 Task: In the sheet Budget Analysis ToolFont size of heading  18 Font style of dataoswald 'Font size of data '9 Alignment of headline & dataAlign center.   Fill color in heading, Red Font color of dataIn the sheet   Elevation Sales review   book
Action: Mouse moved to (68, 120)
Screenshot: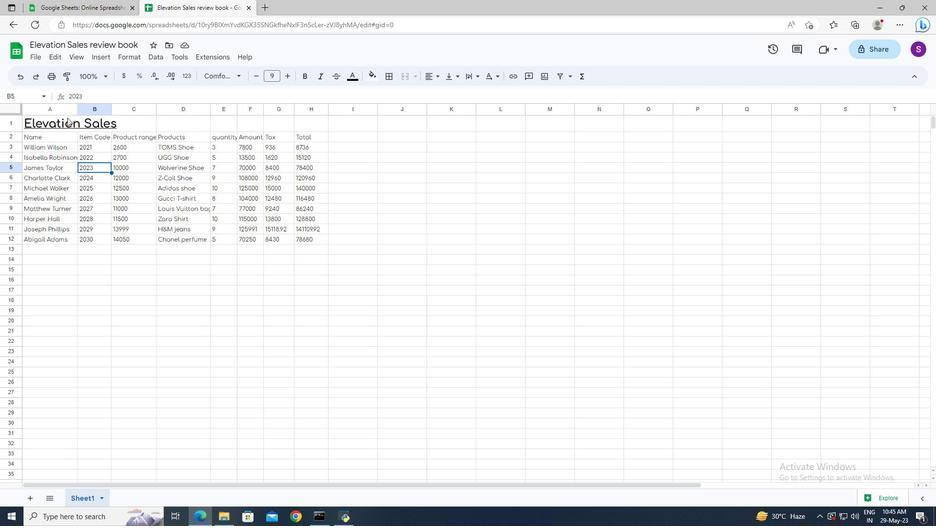 
Action: Mouse pressed left at (68, 120)
Screenshot: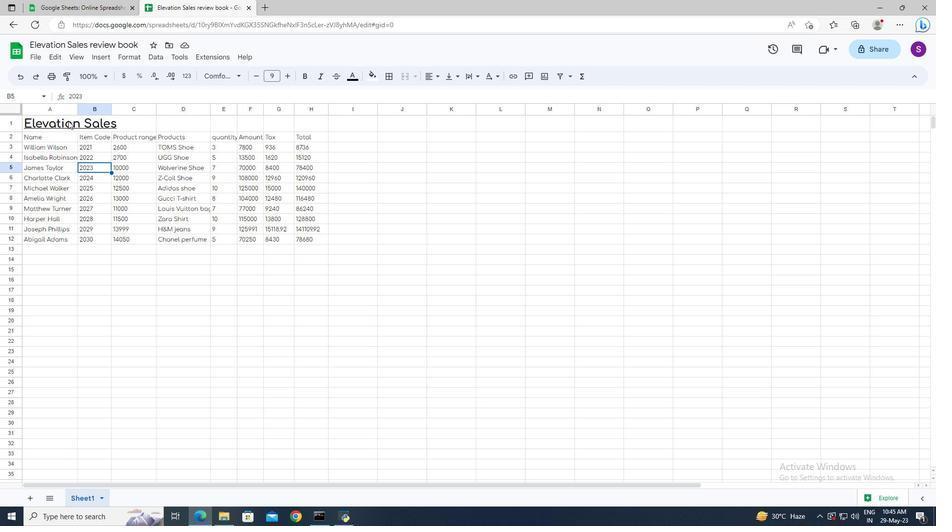 
Action: Mouse moved to (275, 79)
Screenshot: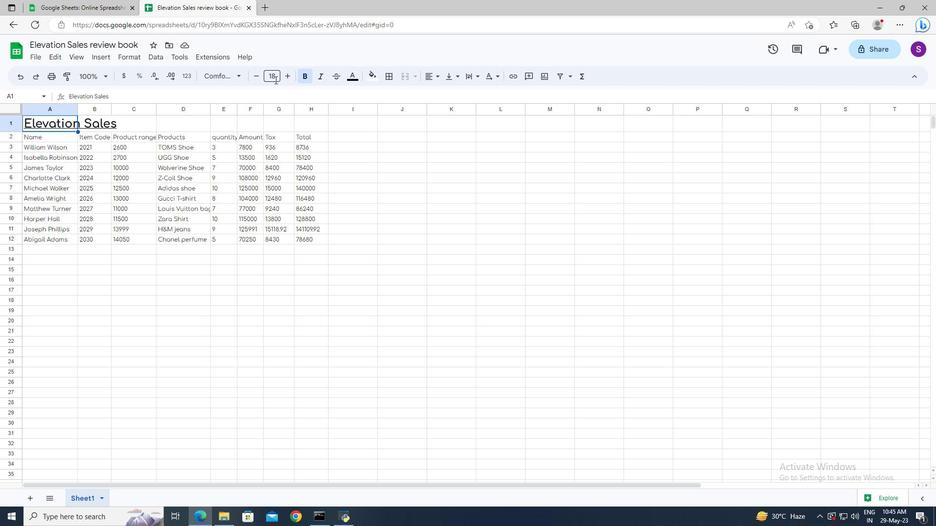 
Action: Mouse pressed left at (275, 79)
Screenshot: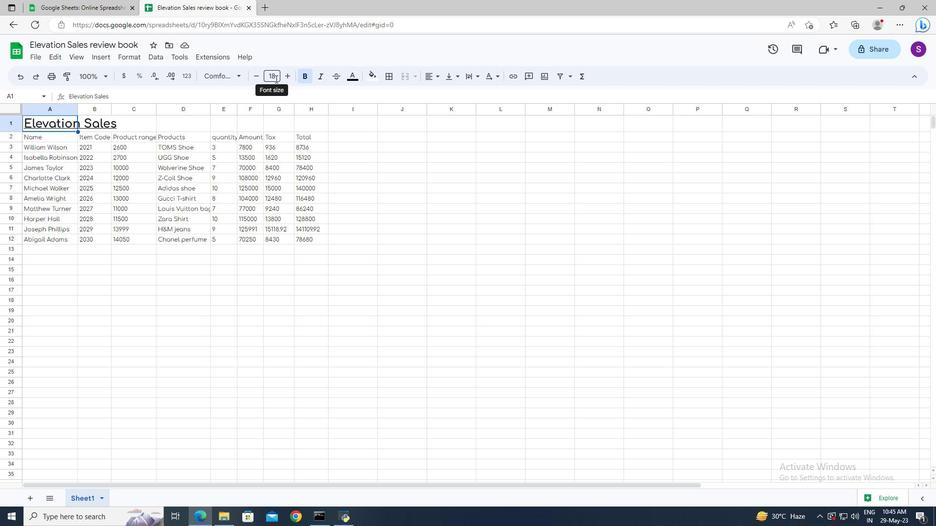 
Action: Key pressed 18<Key.enter>
Screenshot: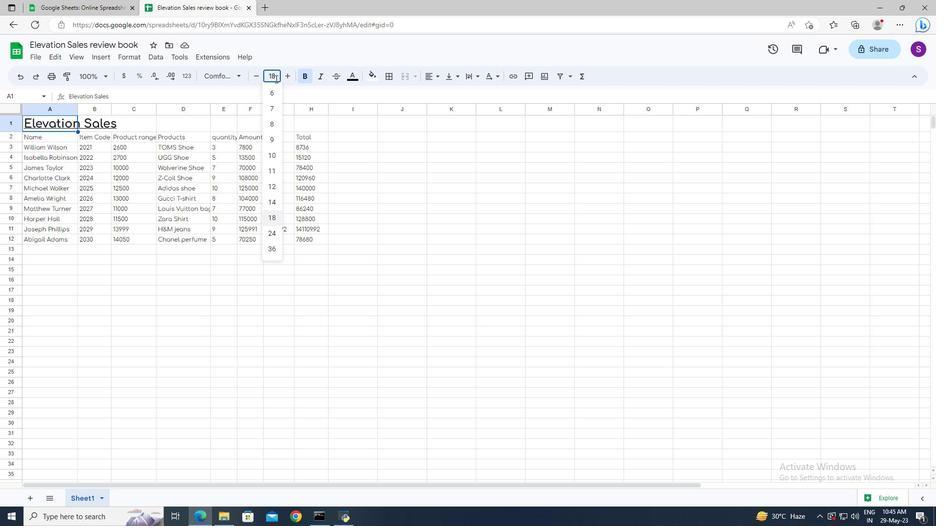 
Action: Mouse moved to (67, 136)
Screenshot: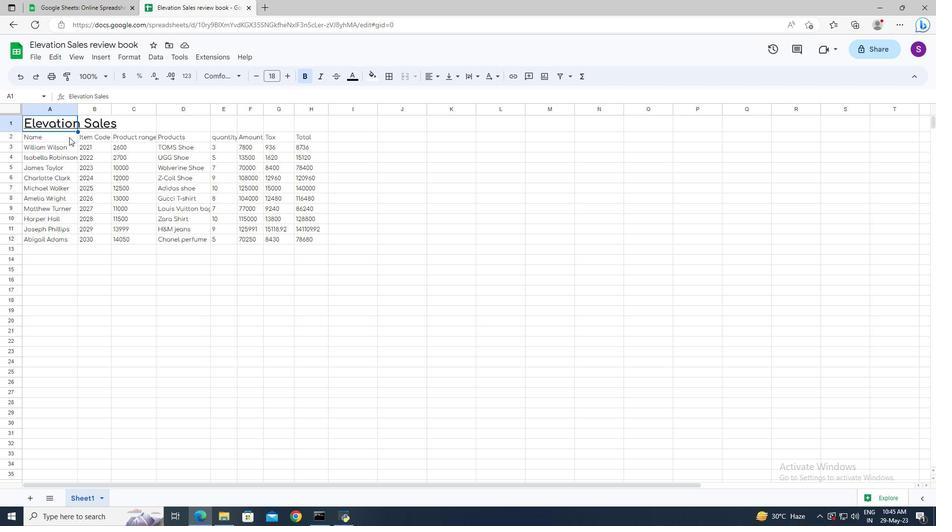 
Action: Mouse pressed left at (67, 136)
Screenshot: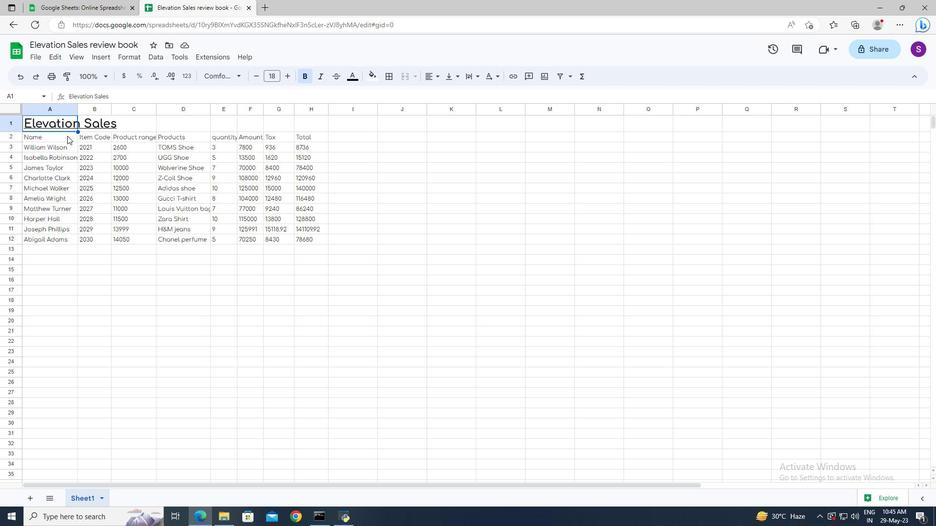 
Action: Key pressed <Key.shift><Key.down><Key.shift><Key.right><Key.right>
Screenshot: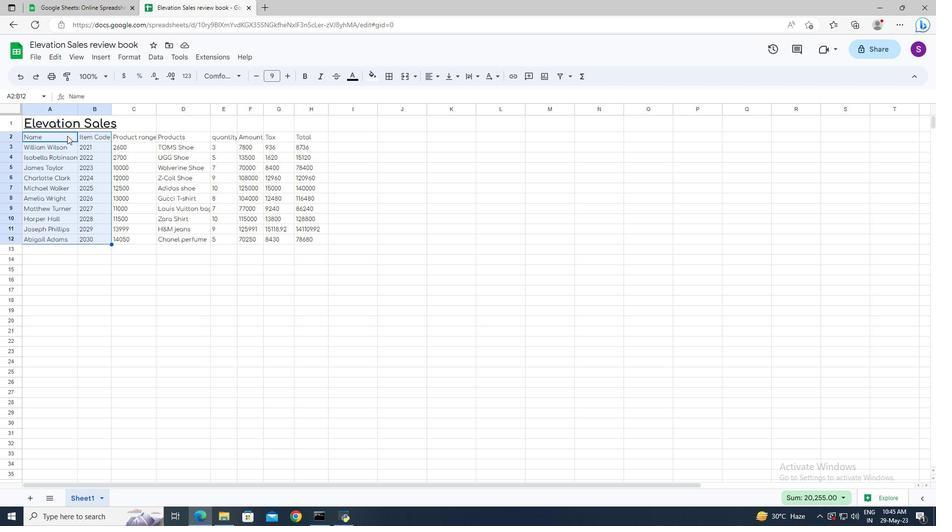 
Action: Mouse moved to (227, 77)
Screenshot: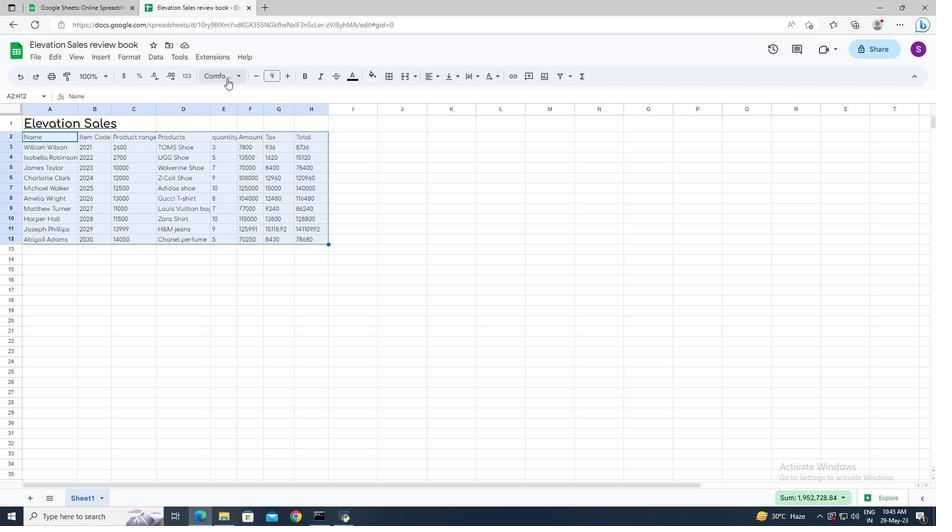 
Action: Mouse pressed left at (227, 77)
Screenshot: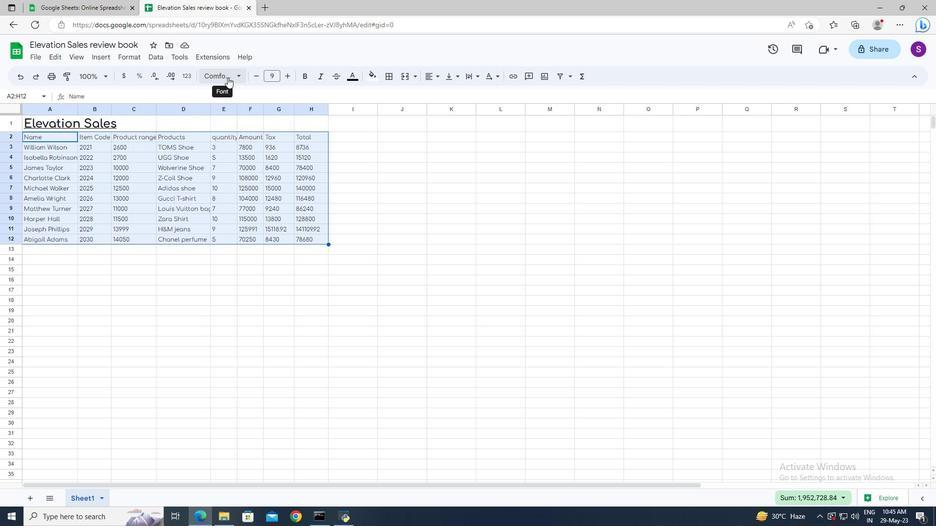 
Action: Mouse moved to (243, 399)
Screenshot: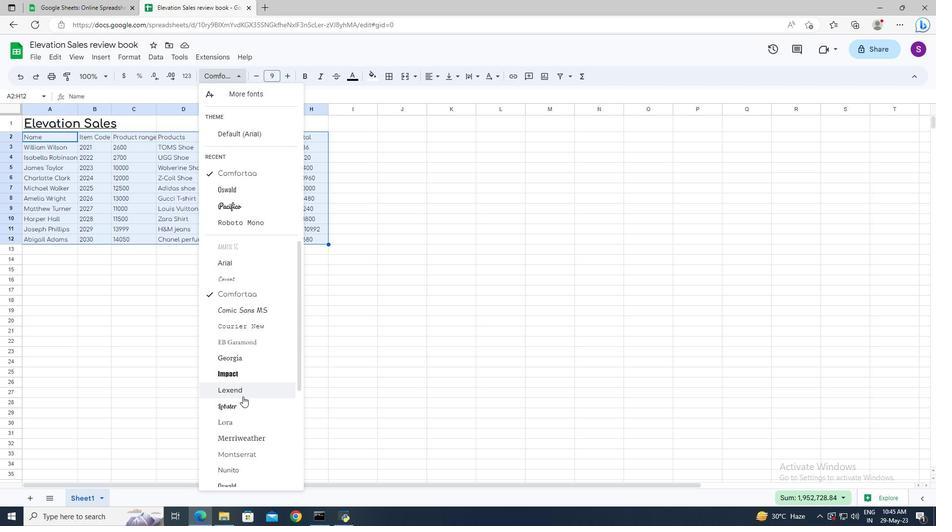
Action: Mouse scrolled (242, 398) with delta (0, 0)
Screenshot: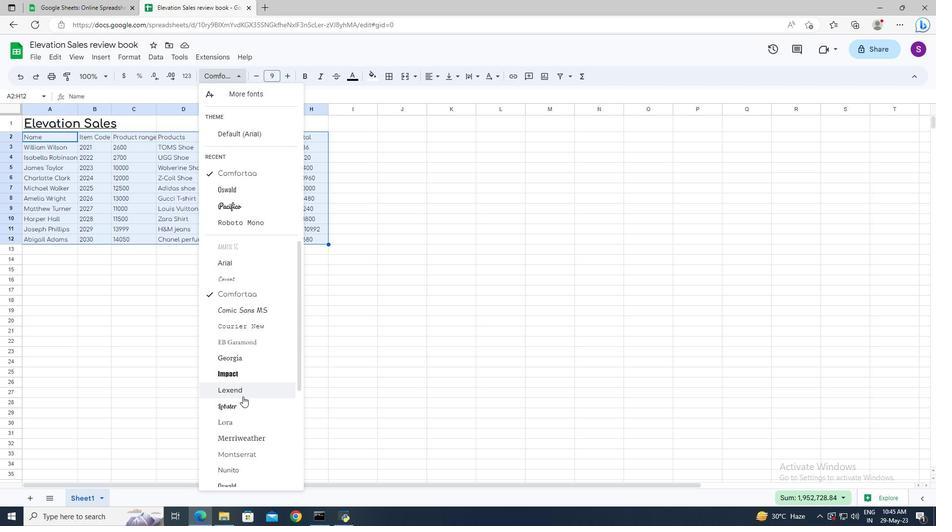 
Action: Mouse moved to (246, 447)
Screenshot: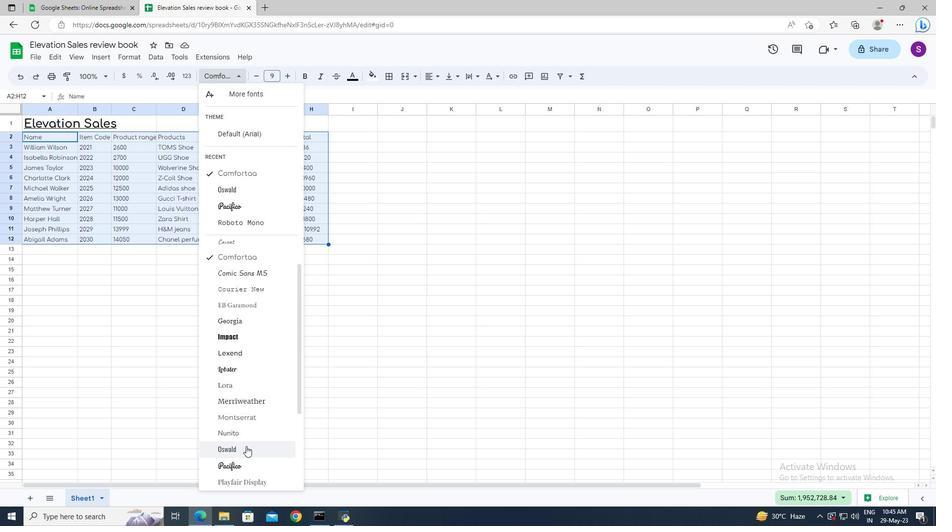 
Action: Mouse pressed left at (246, 447)
Screenshot: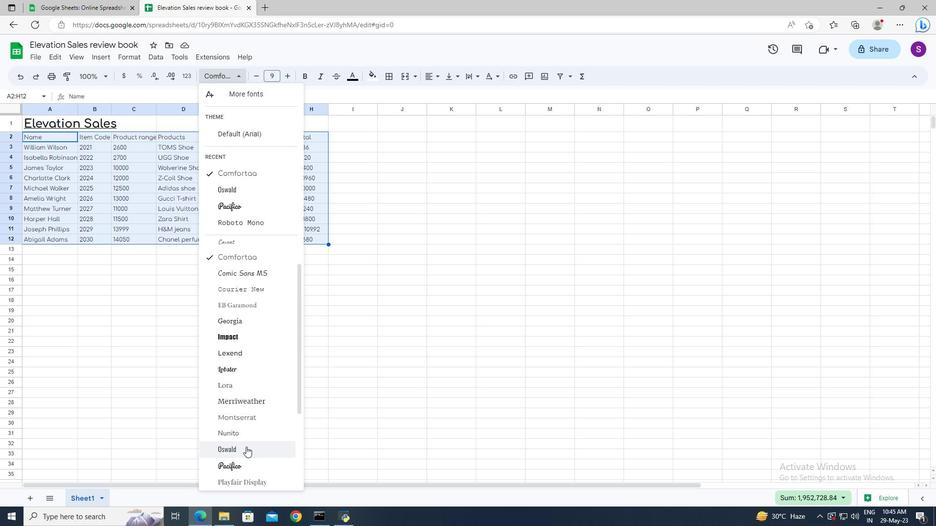 
Action: Mouse moved to (272, 73)
Screenshot: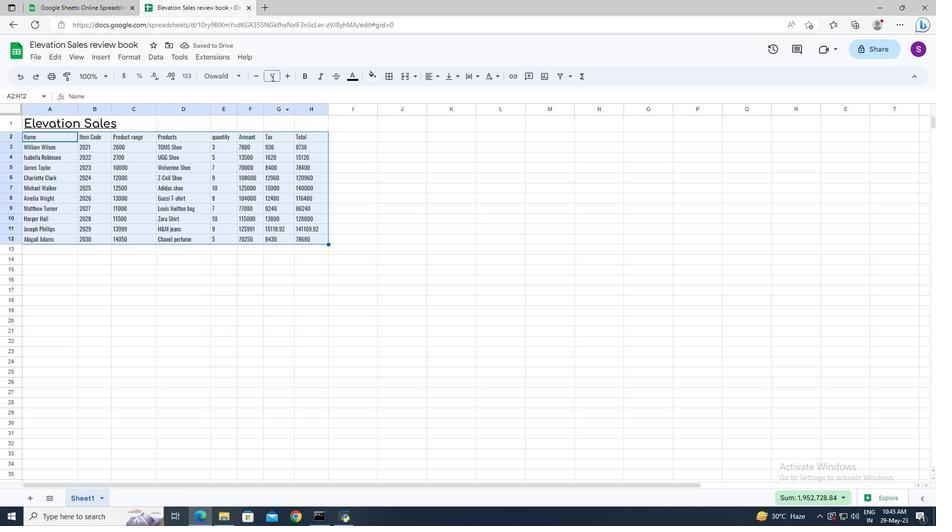 
Action: Mouse pressed left at (272, 73)
Screenshot: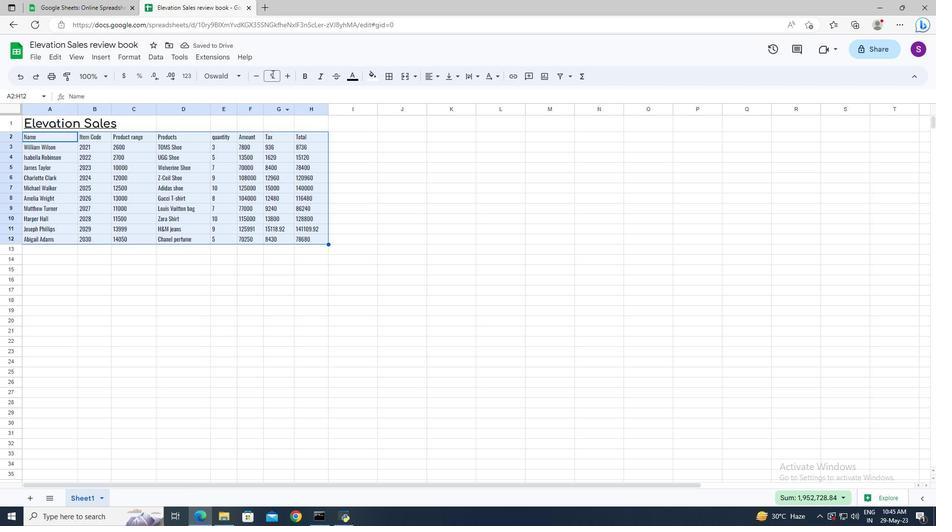 
Action: Key pressed 9<Key.enter>
Screenshot: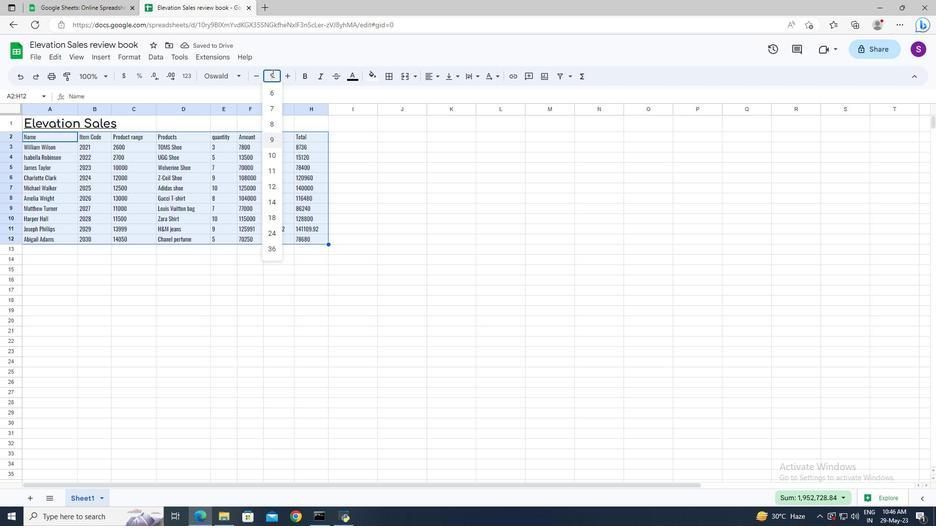 
Action: Mouse moved to (74, 120)
Screenshot: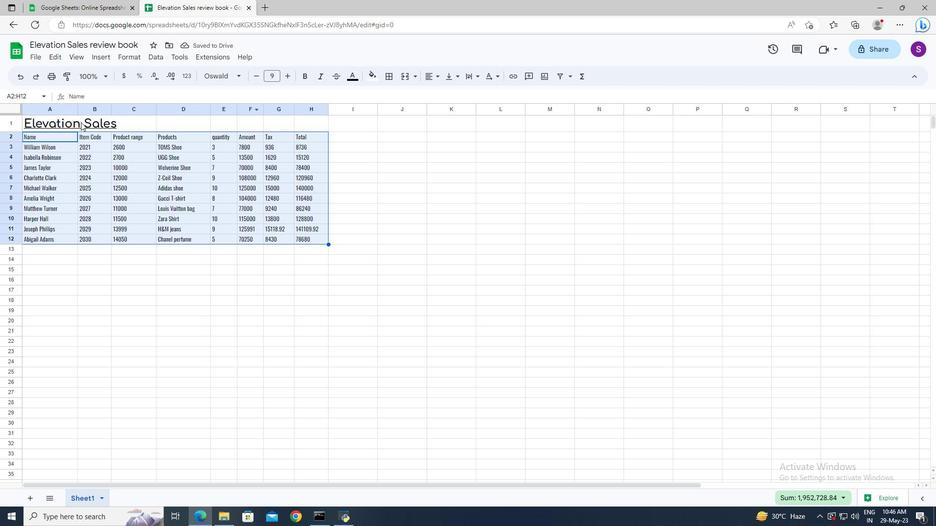 
Action: Mouse pressed left at (74, 120)
Screenshot: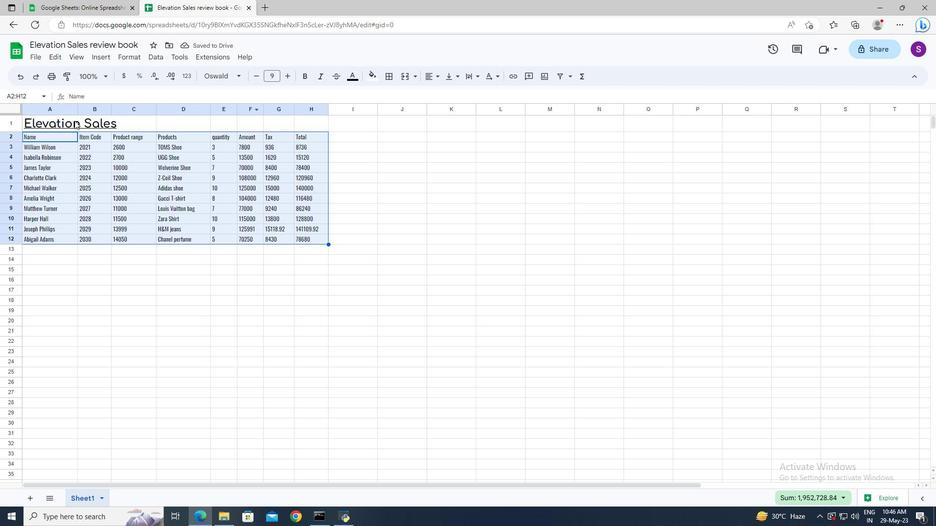 
Action: Mouse moved to (427, 77)
Screenshot: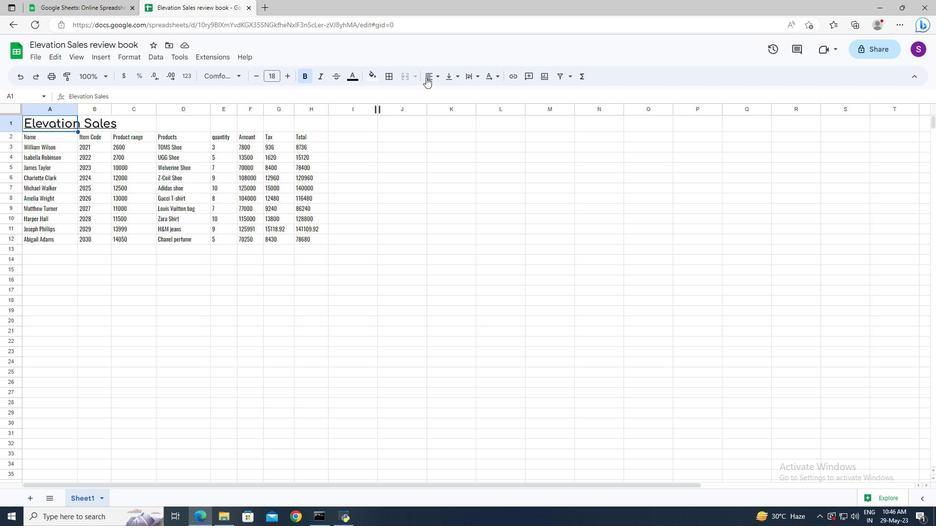 
Action: Mouse pressed left at (427, 77)
Screenshot: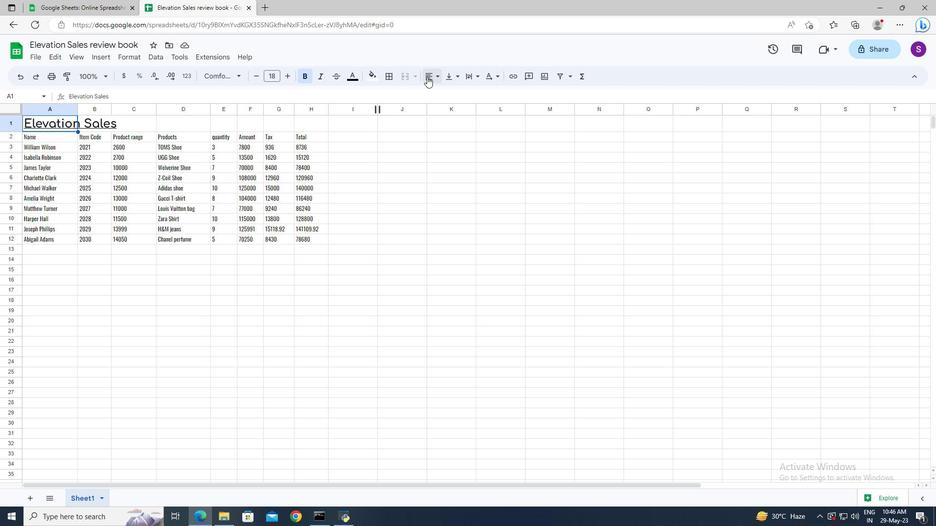
Action: Mouse moved to (449, 95)
Screenshot: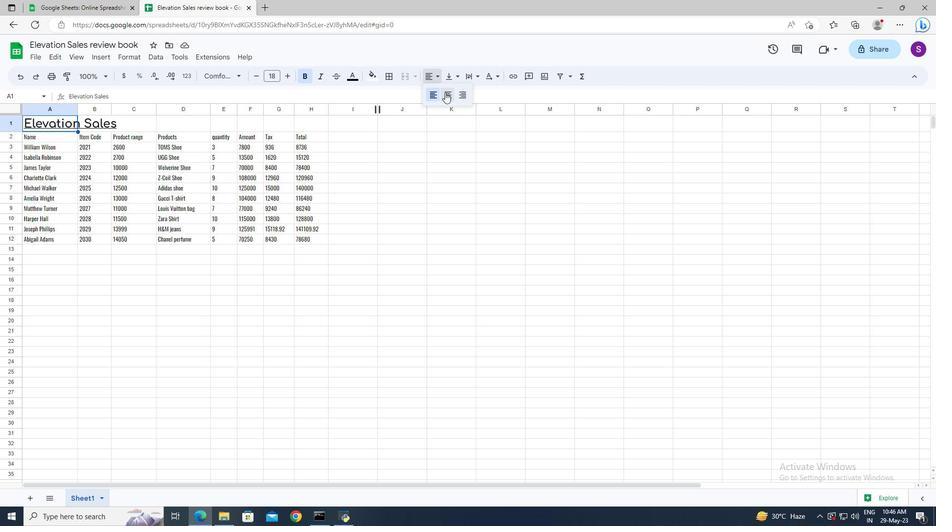 
Action: Mouse pressed left at (449, 95)
Screenshot: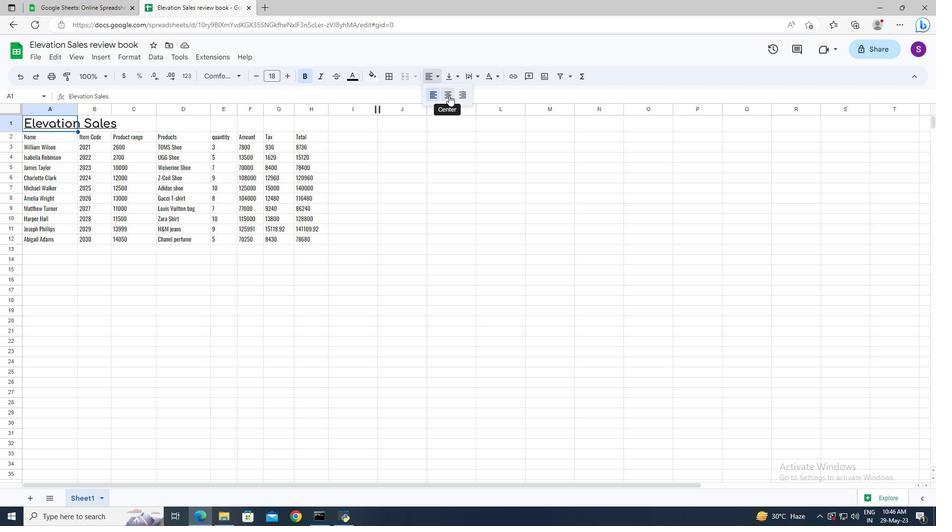 
Action: Mouse moved to (70, 135)
Screenshot: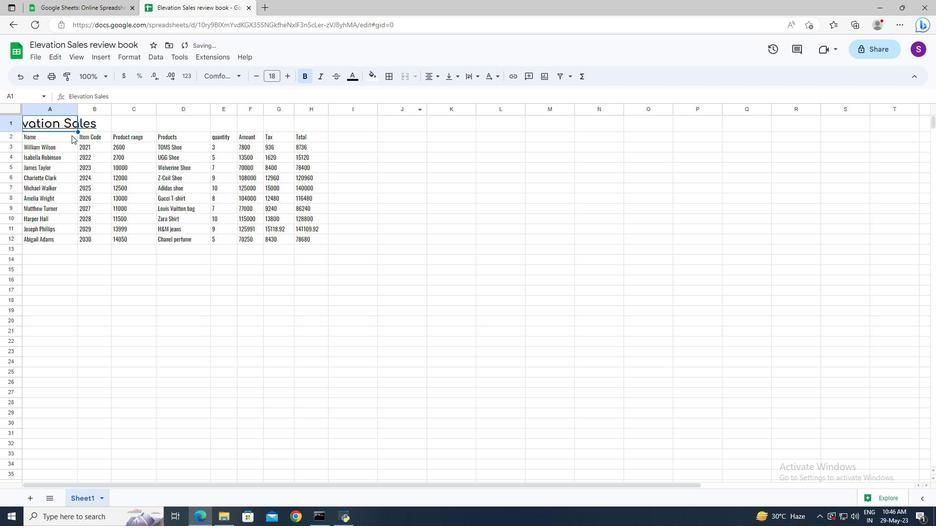 
Action: Mouse pressed left at (70, 135)
Screenshot: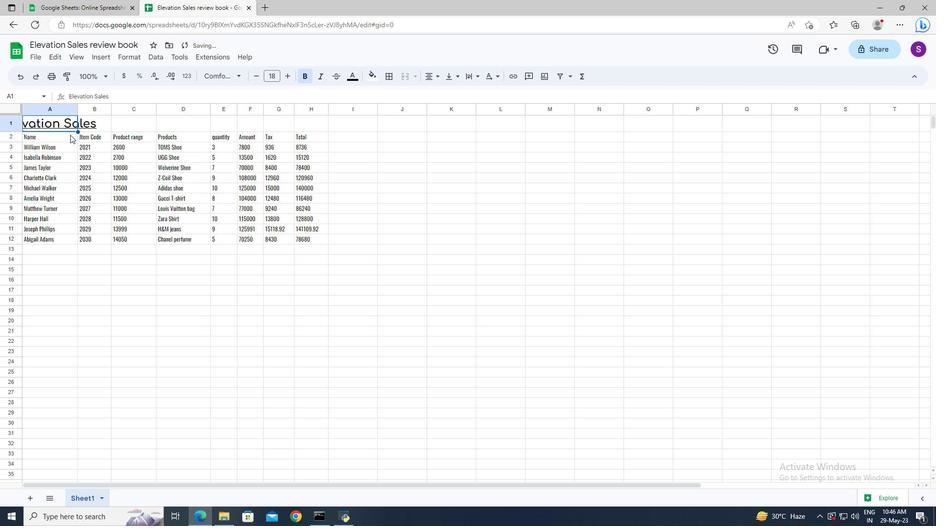 
Action: Key pressed <Key.shift><Key.down><Key.right>
Screenshot: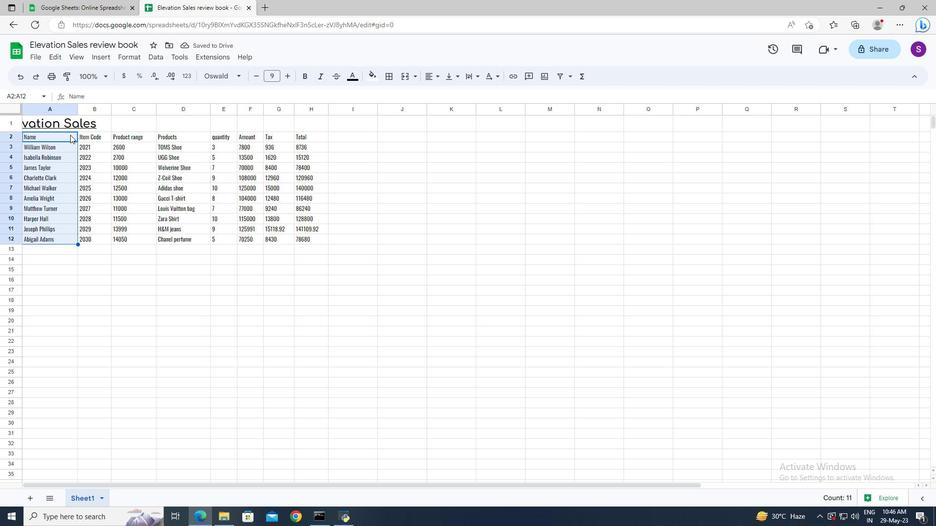 
Action: Mouse moved to (428, 79)
Screenshot: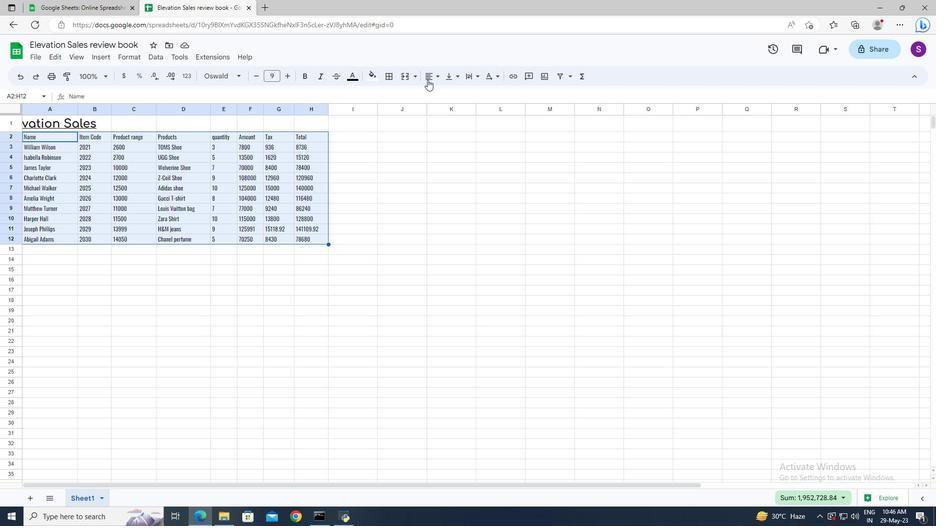 
Action: Mouse pressed left at (428, 79)
Screenshot: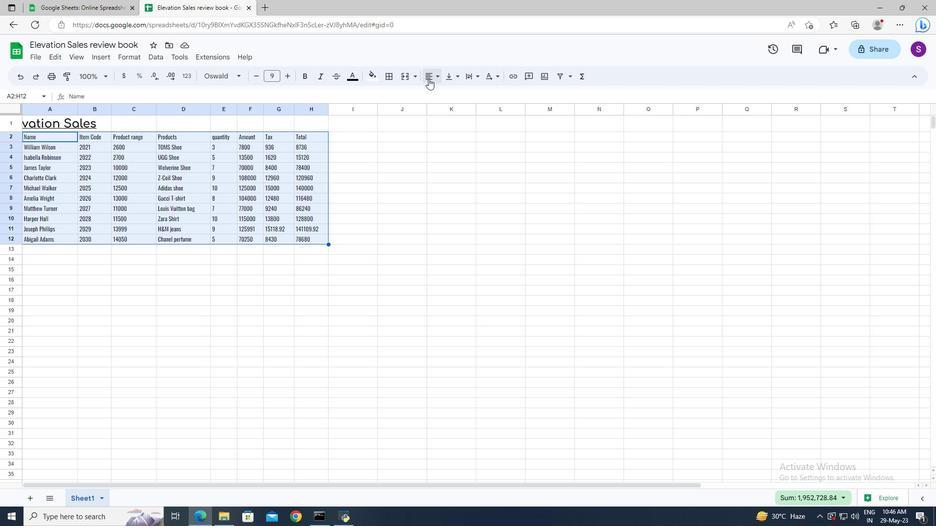 
Action: Mouse moved to (449, 97)
Screenshot: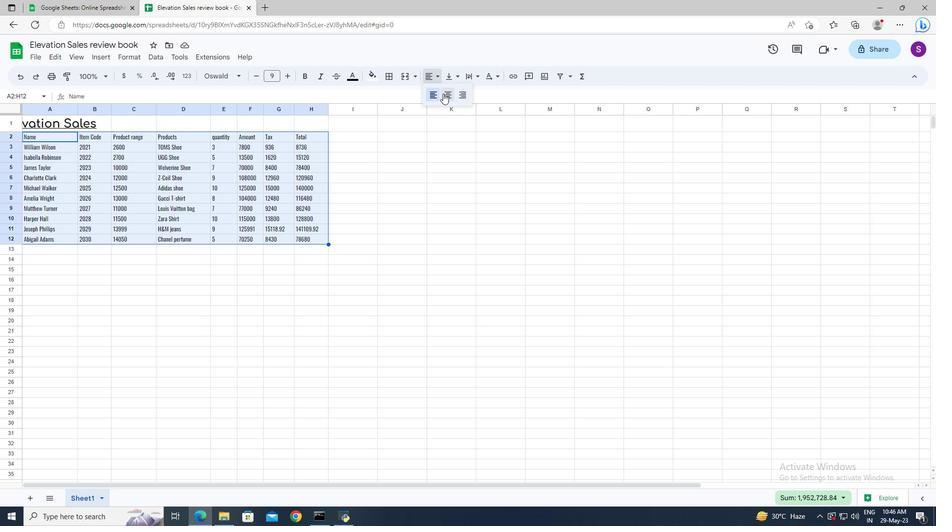 
Action: Mouse pressed left at (449, 97)
Screenshot: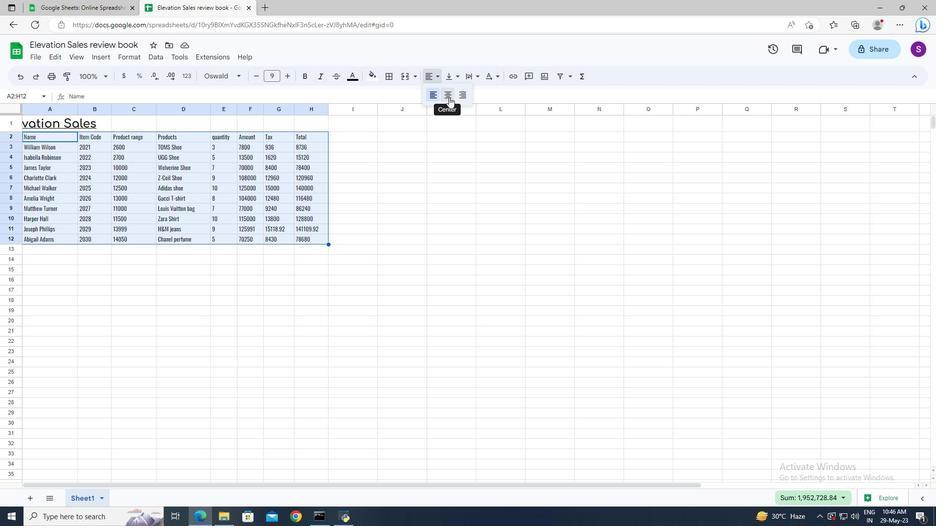 
Action: Mouse moved to (60, 124)
Screenshot: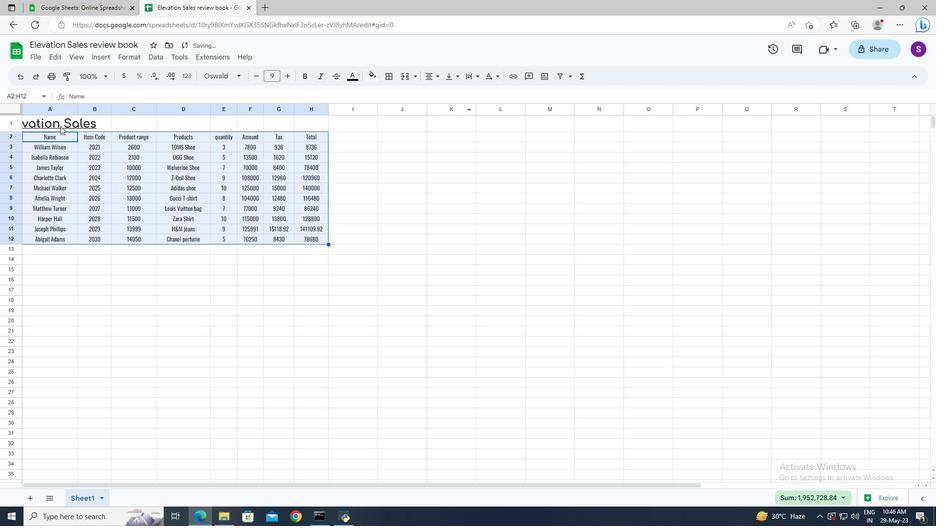 
Action: Mouse pressed left at (60, 124)
Screenshot: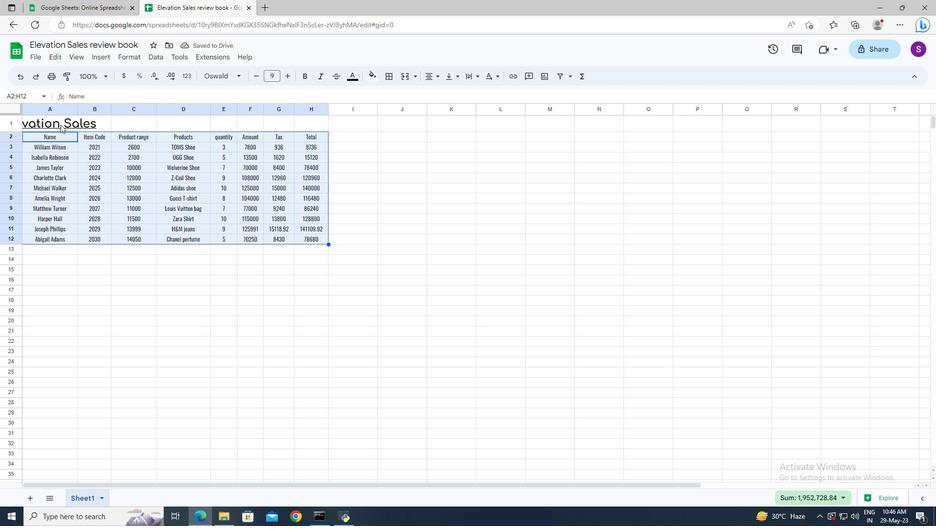 
Action: Mouse moved to (368, 80)
Screenshot: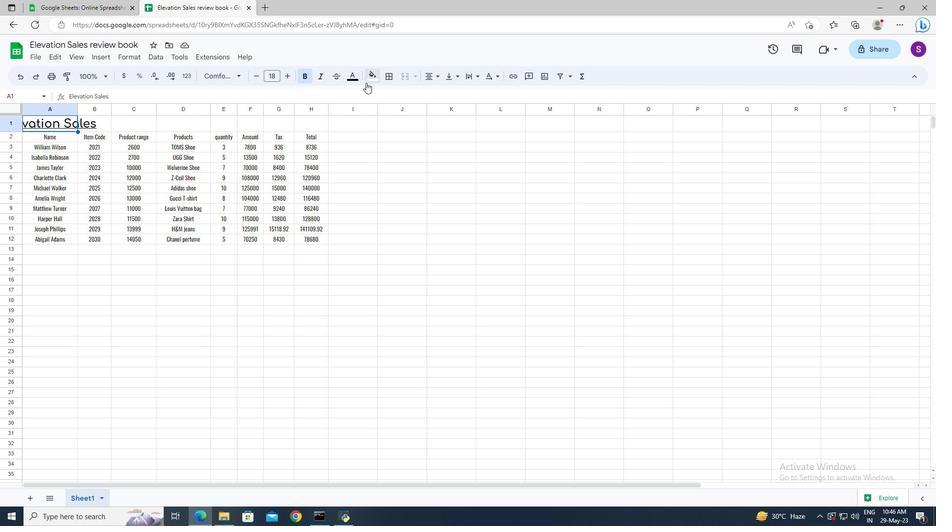 
Action: Mouse pressed left at (368, 80)
Screenshot: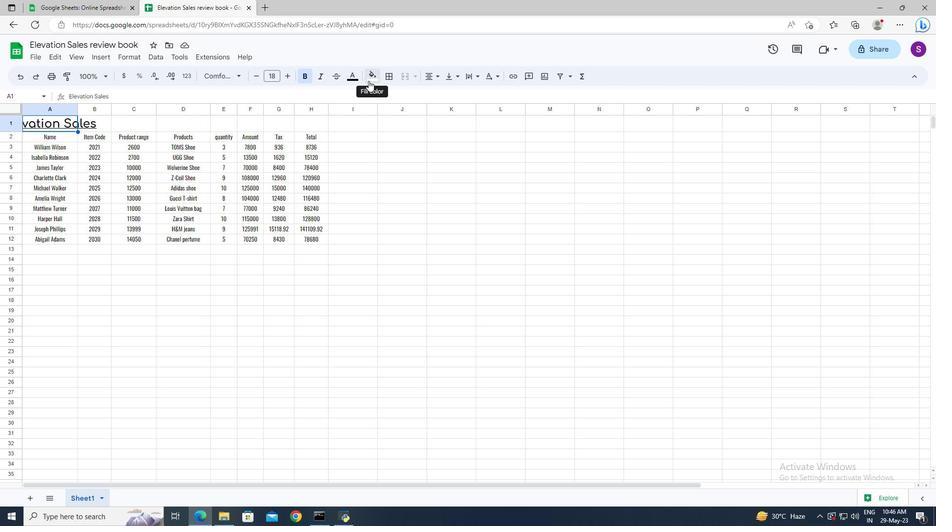 
Action: Mouse moved to (385, 121)
Screenshot: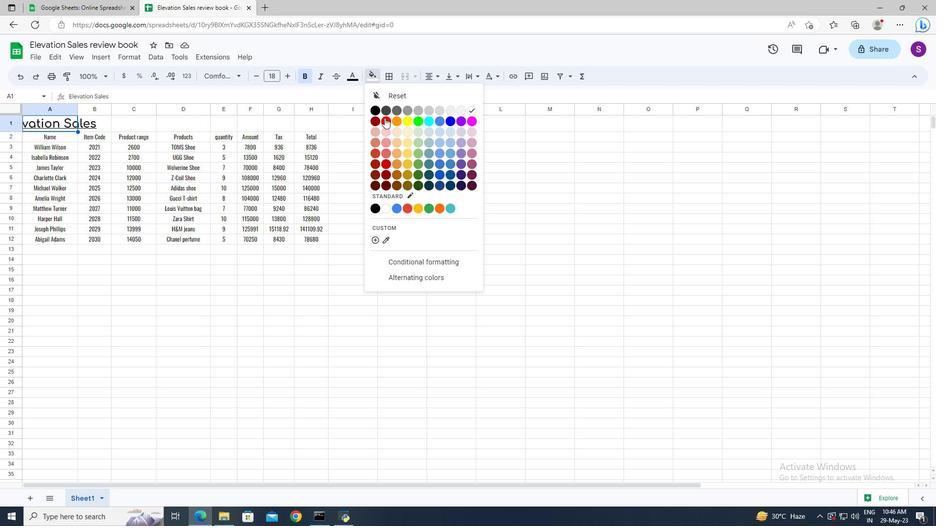 
Action: Mouse pressed left at (385, 121)
Screenshot: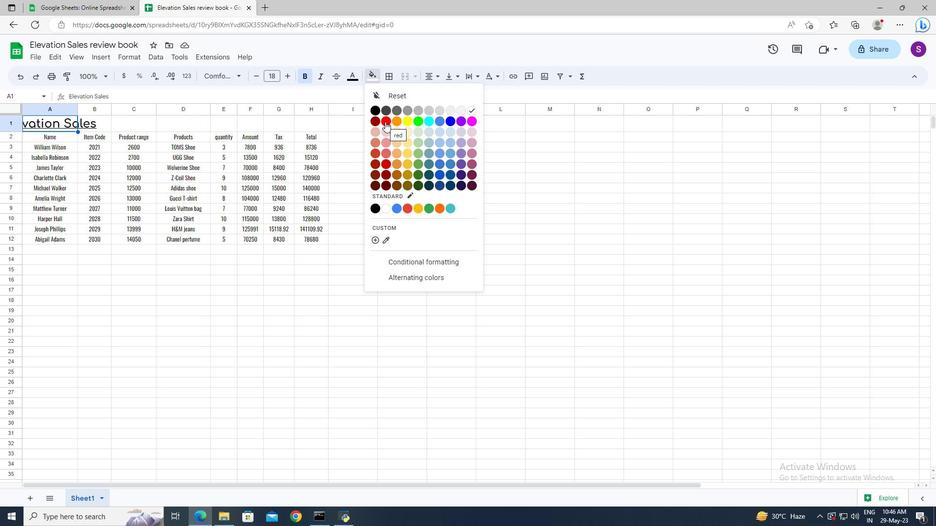 
Action: Mouse moved to (65, 133)
Screenshot: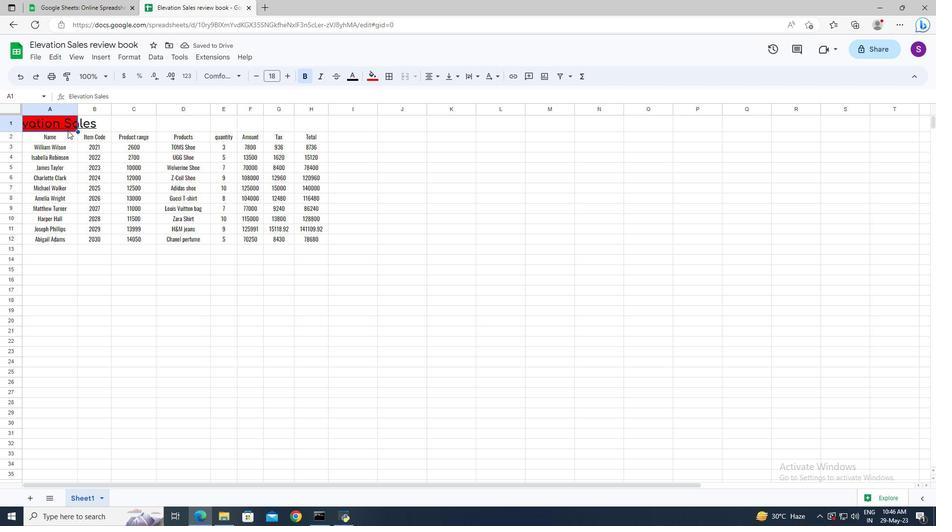 
Action: Mouse pressed left at (65, 133)
Screenshot: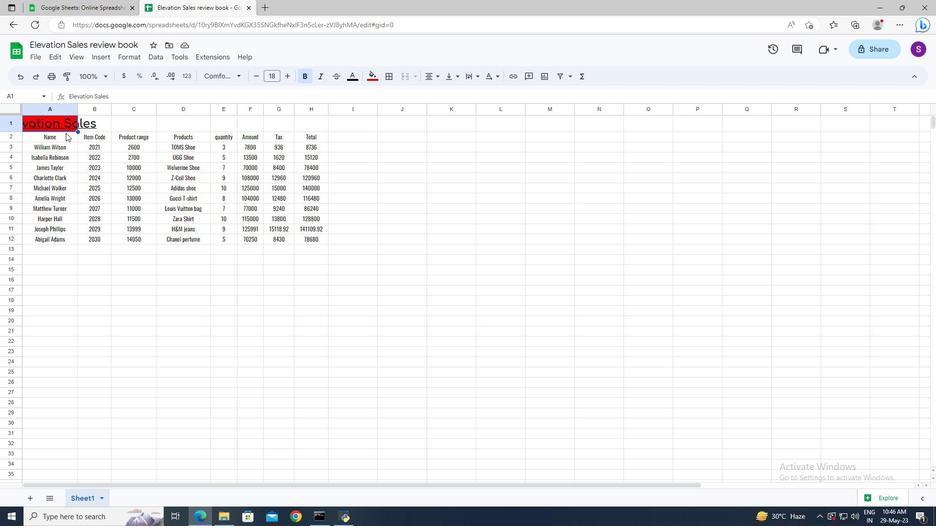 
Action: Key pressed <Key.shift><Key.down><Key.right>
Screenshot: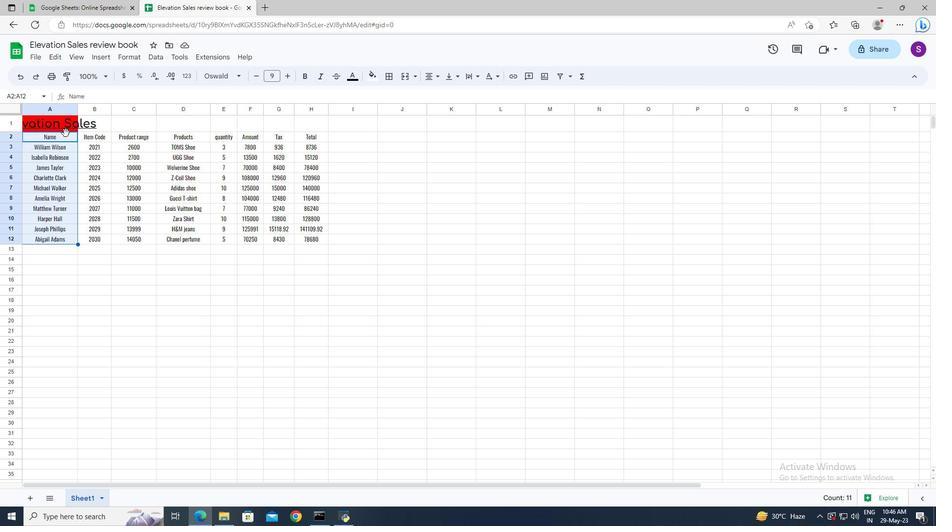 
Action: Mouse moved to (353, 82)
Screenshot: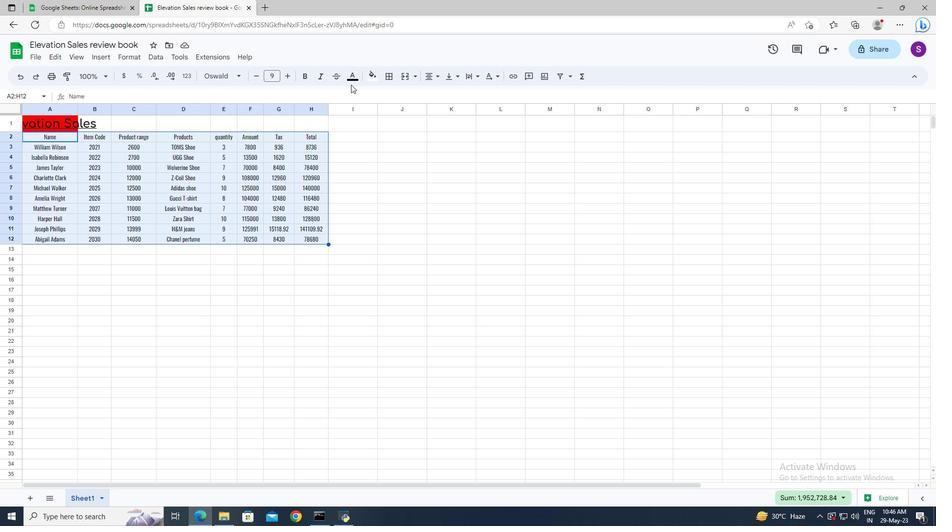 
Action: Mouse pressed left at (353, 82)
Screenshot: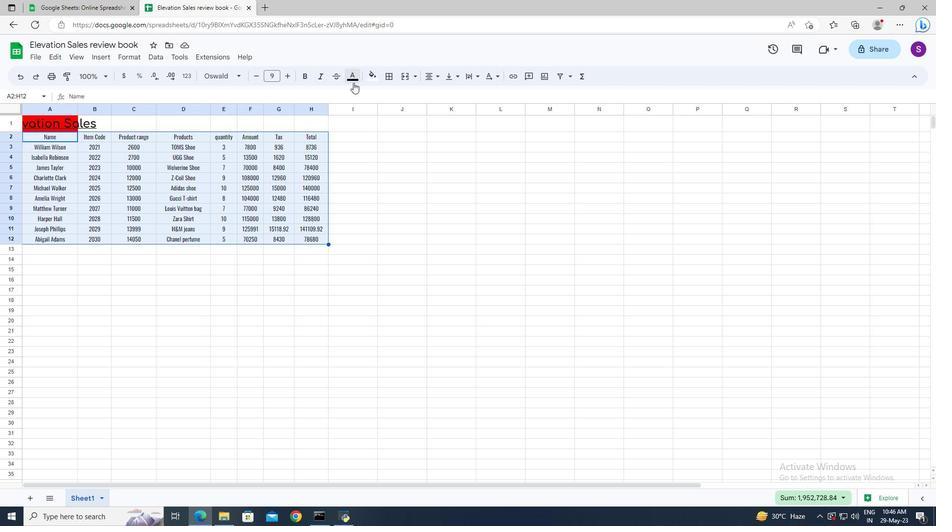 
Action: Mouse moved to (365, 120)
Screenshot: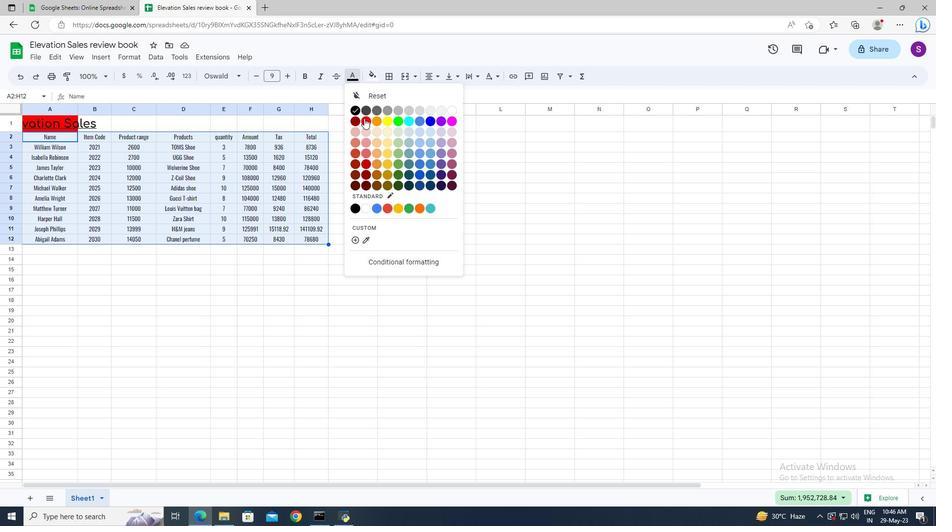 
Action: Mouse pressed left at (365, 120)
Screenshot: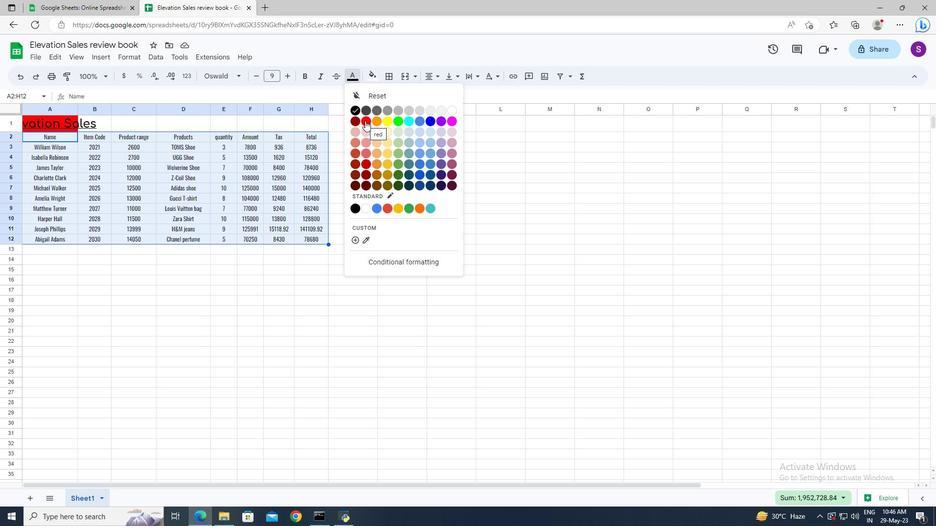 
Action: Mouse moved to (372, 148)
Screenshot: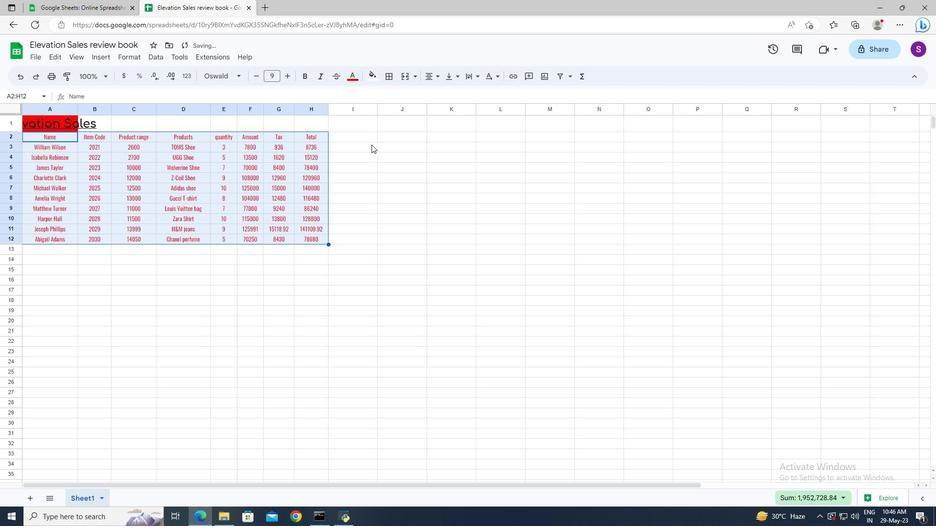 
Action: Mouse pressed left at (372, 148)
Screenshot: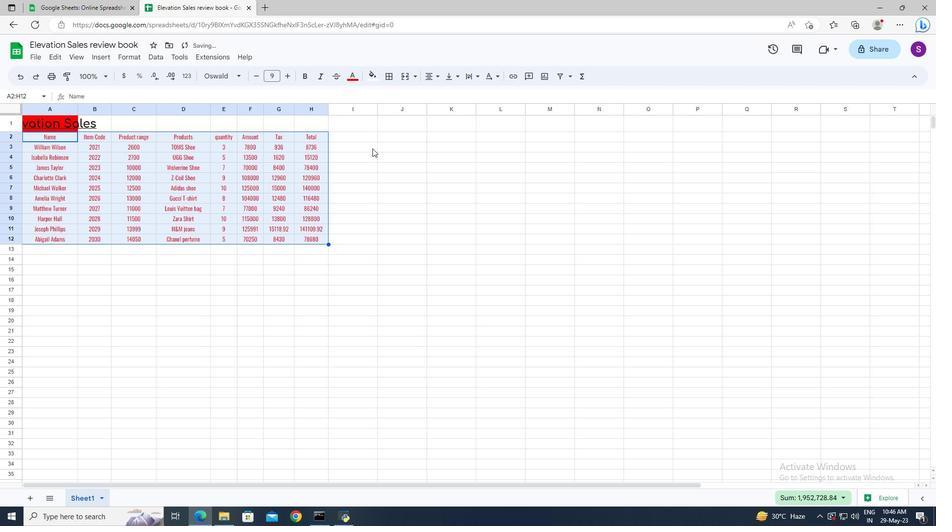 
